 Task: Create a section Code Rush and in the section, add a milestone Cloud Security Implementation in the project TrueLine.
Action: Mouse moved to (64, 454)
Screenshot: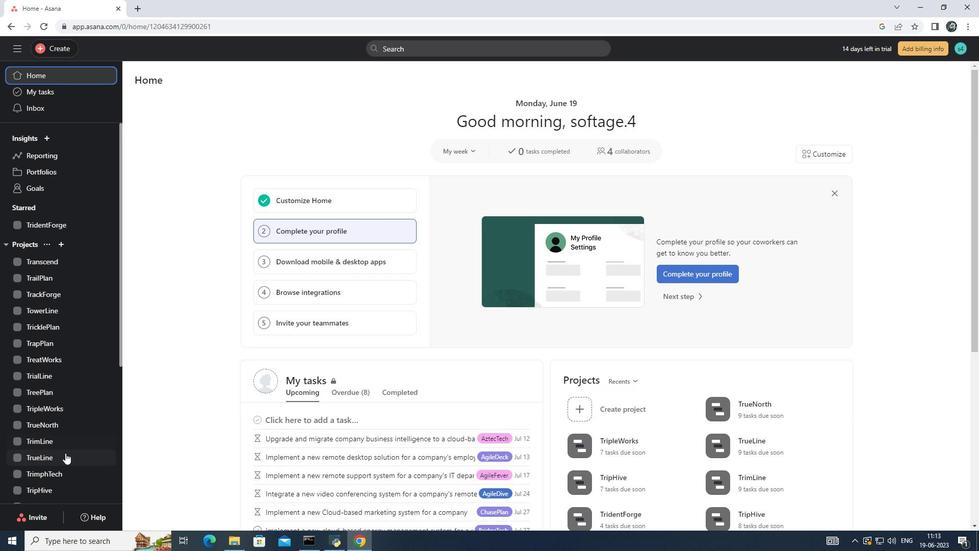
Action: Mouse pressed left at (64, 454)
Screenshot: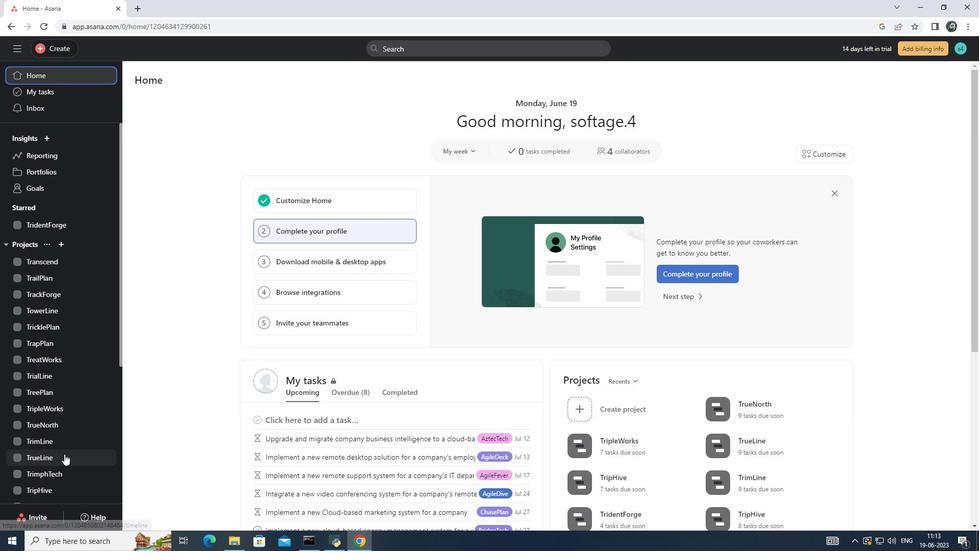 
Action: Mouse moved to (178, 507)
Screenshot: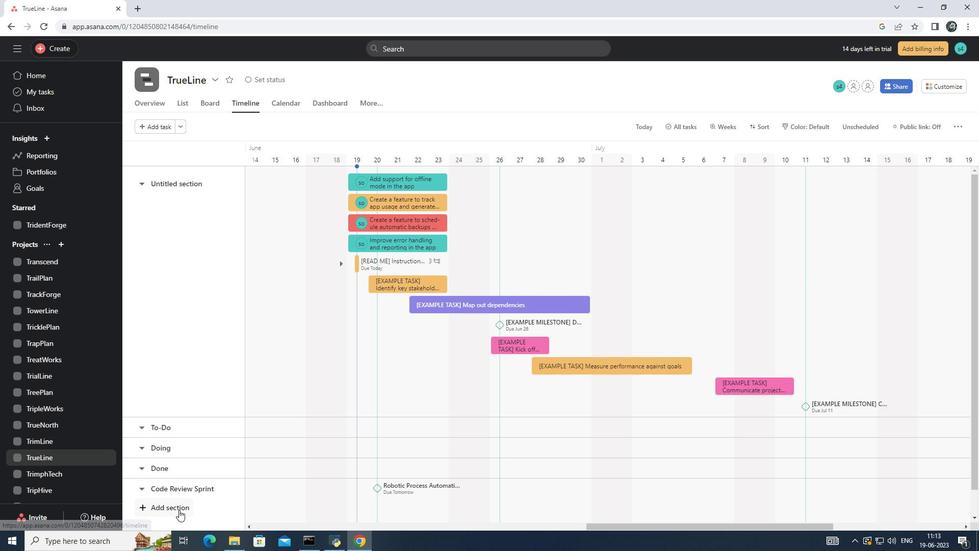 
Action: Mouse pressed left at (178, 507)
Screenshot: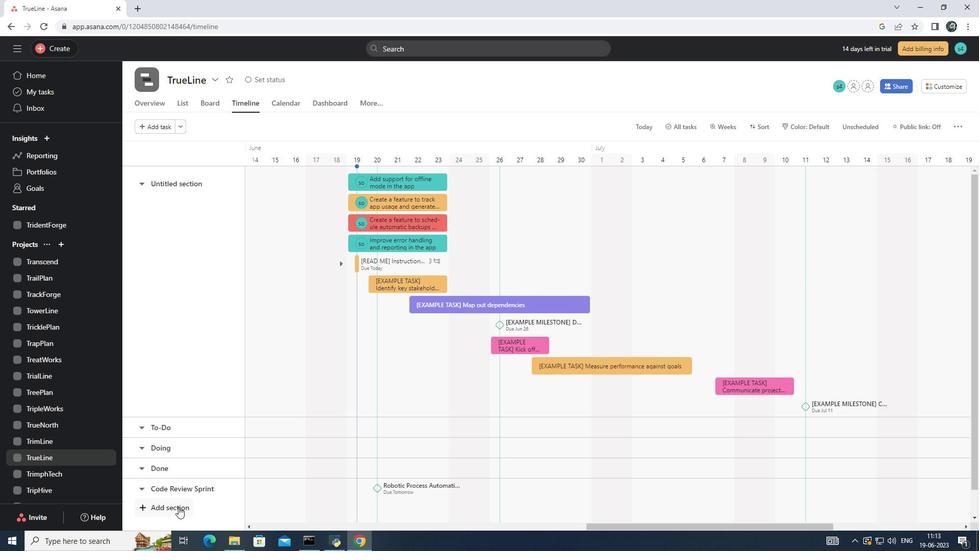 
Action: Mouse moved to (165, 506)
Screenshot: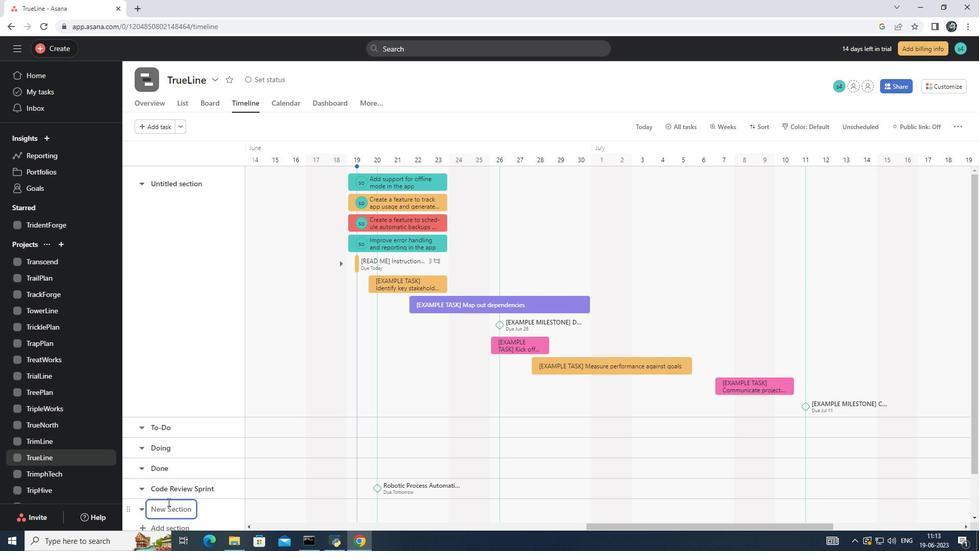 
Action: Key pressed <Key.shift>Code<Key.space><Key.shift>Rush<Key.enter>
Screenshot: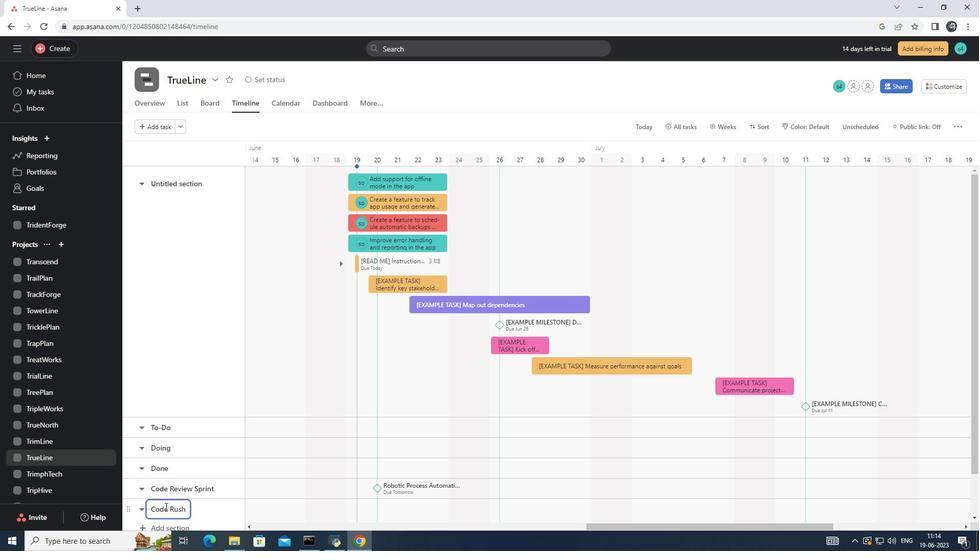 
Action: Mouse moved to (290, 509)
Screenshot: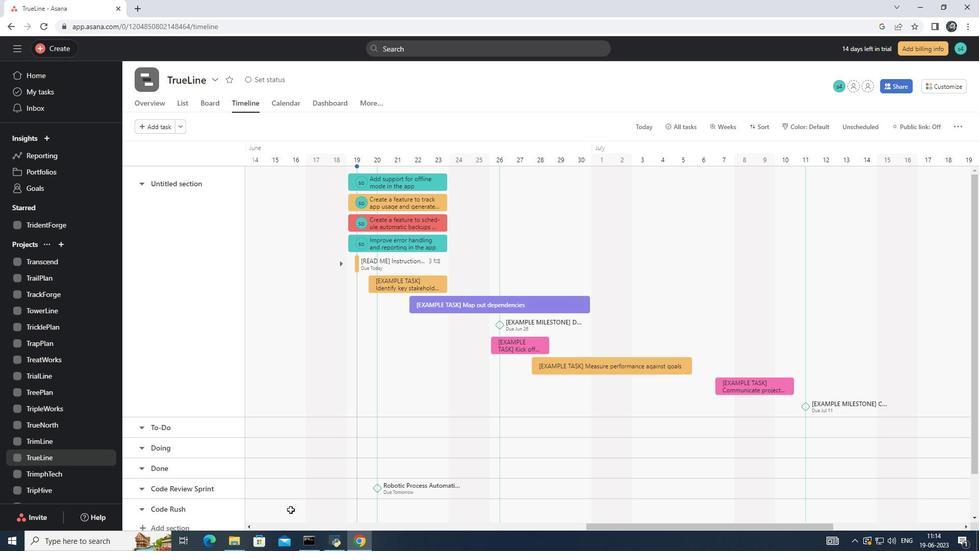 
Action: Mouse pressed left at (290, 509)
Screenshot: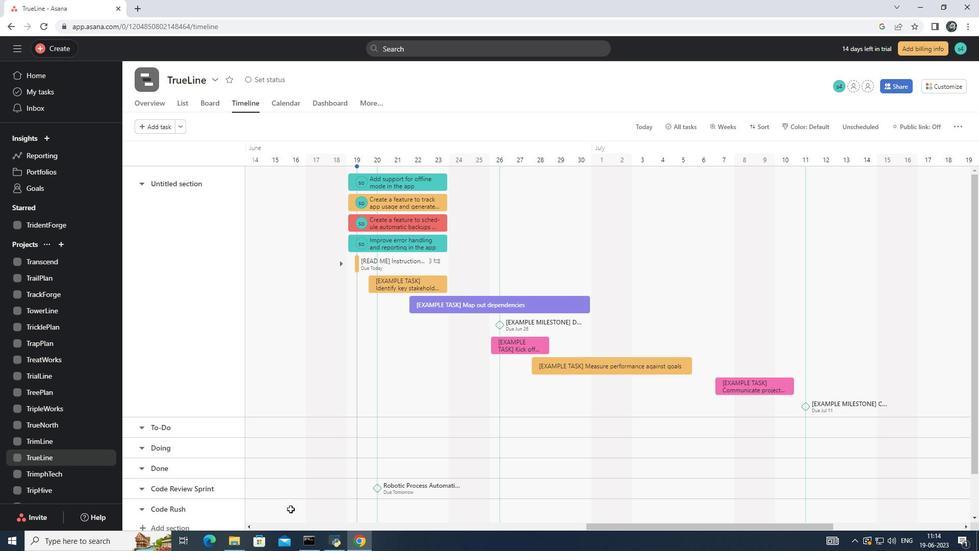 
Action: Mouse moved to (291, 508)
Screenshot: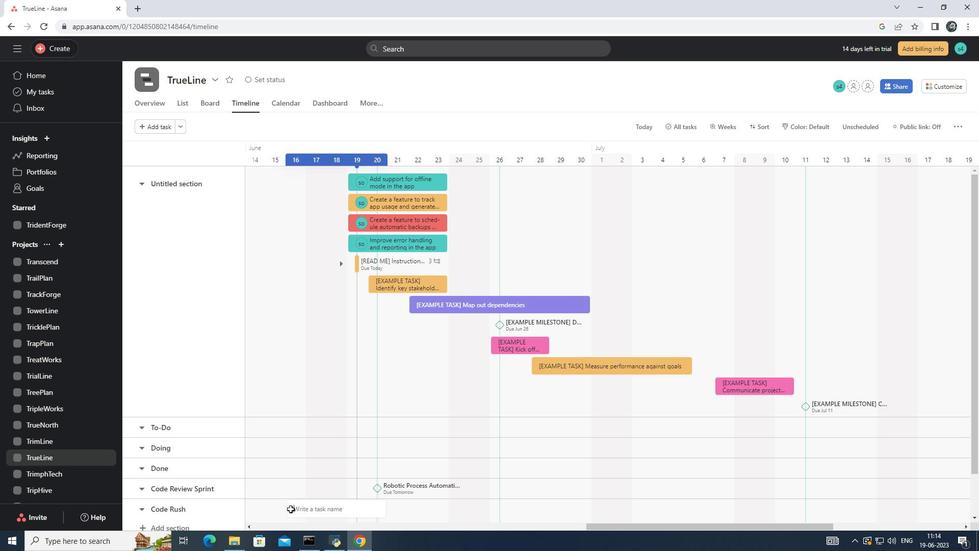 
Action: Key pressed <Key.shift>Cloud<Key.space><Key.shift>Security<Key.space><Key.shift>Implementation<Key.enter>
Screenshot: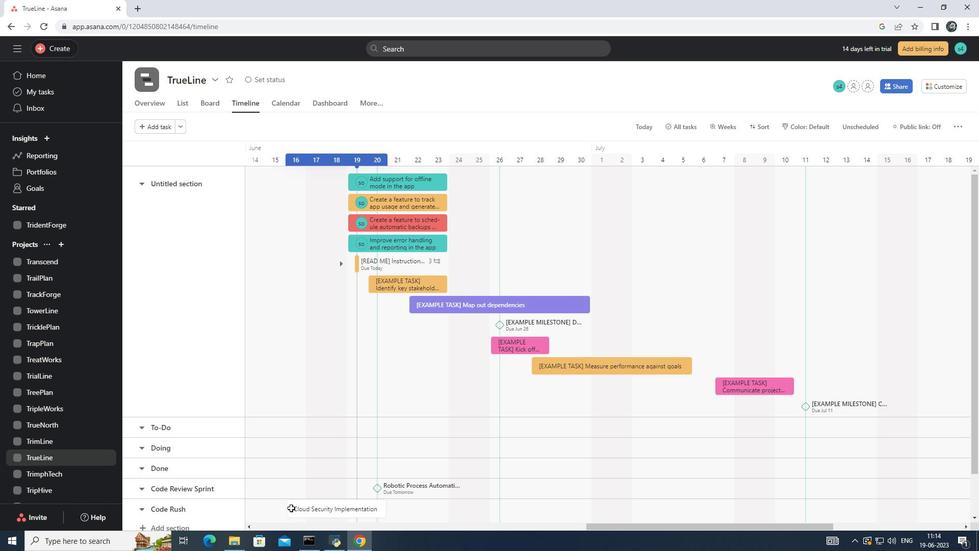 
Action: Mouse moved to (329, 505)
Screenshot: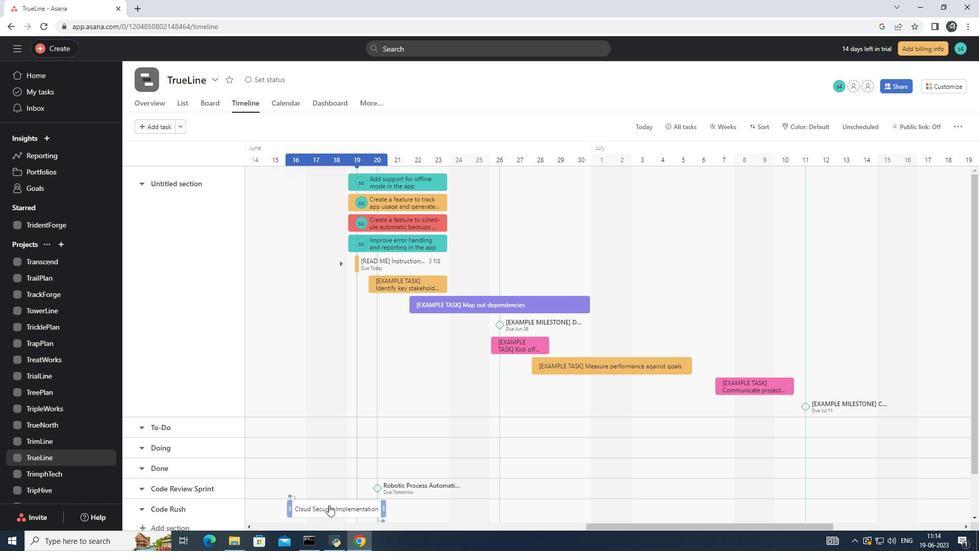 
Action: Mouse pressed right at (329, 505)
Screenshot: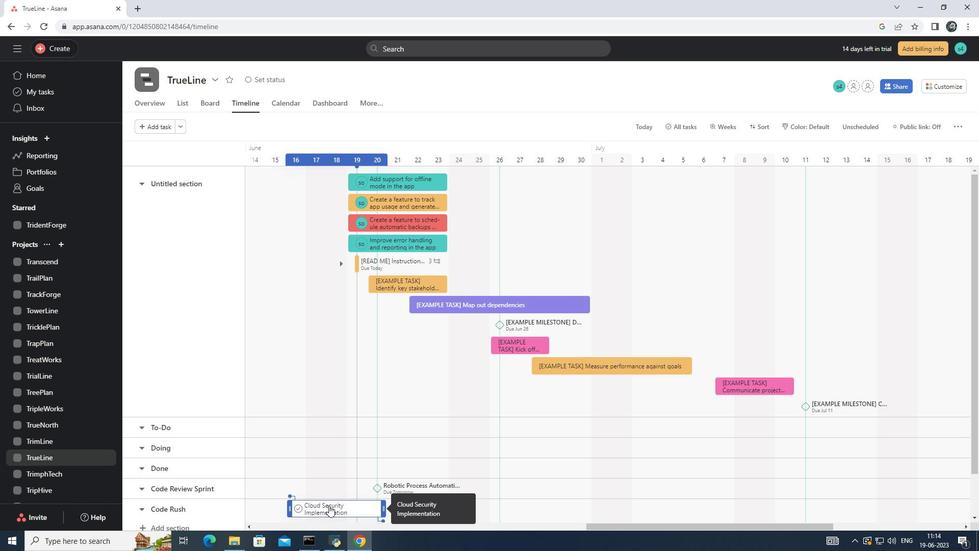 
Action: Mouse moved to (372, 449)
Screenshot: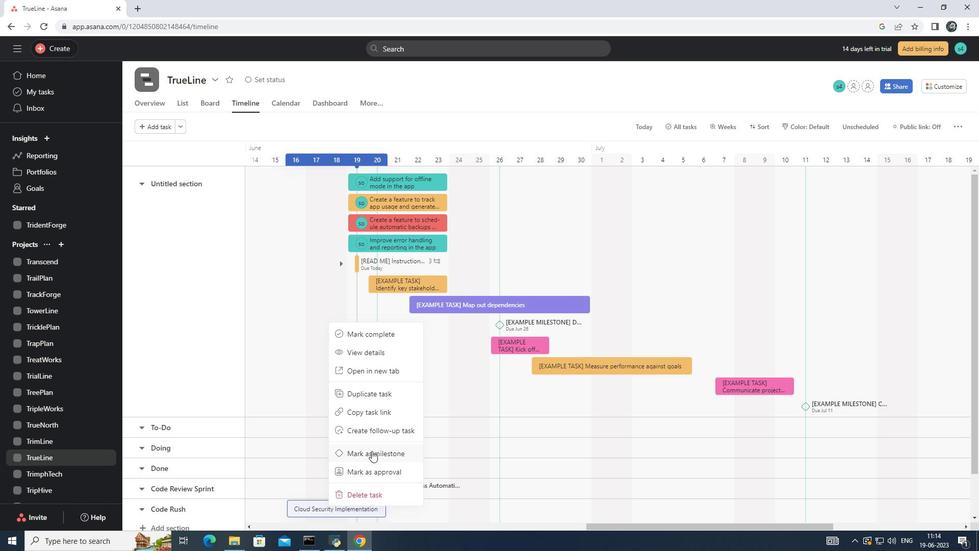 
Action: Mouse pressed left at (372, 449)
Screenshot: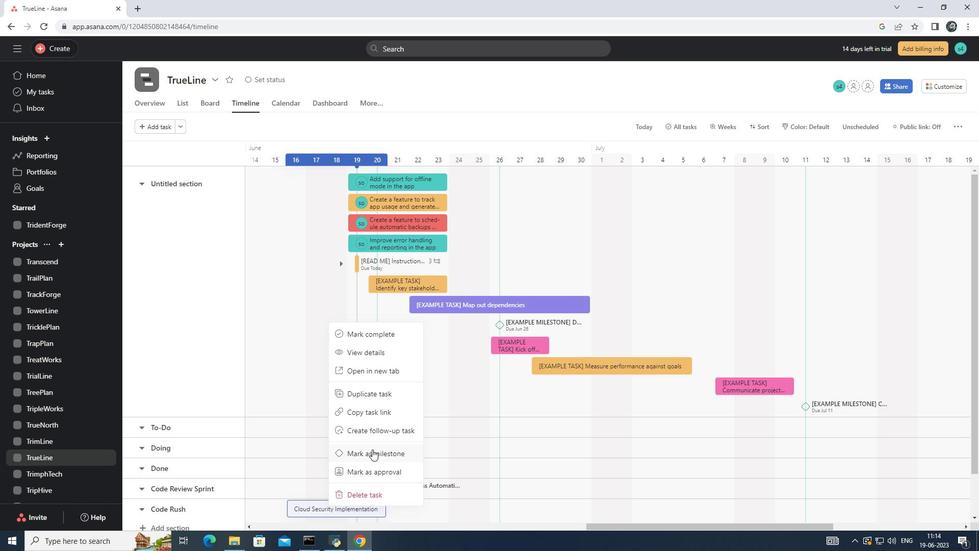 
